 Task: Add the task  Implement rate limiting for better security and resource management to the section Automated Build and Deployment Sprint in the project TouchLine and add a Due Date to the respective task as 2024/04/01.
Action: Key pressed <Key.f7>
Screenshot: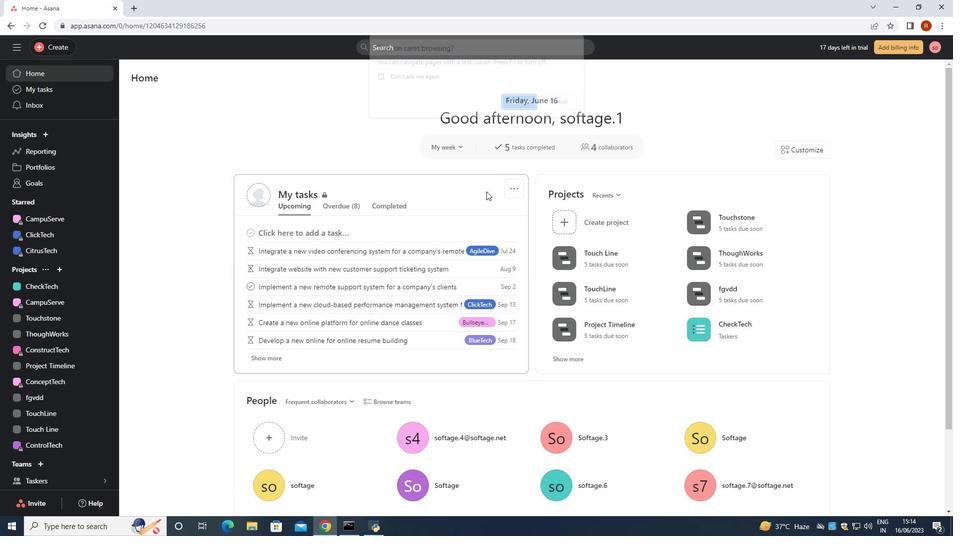 
Action: Mouse moved to (560, 102)
Screenshot: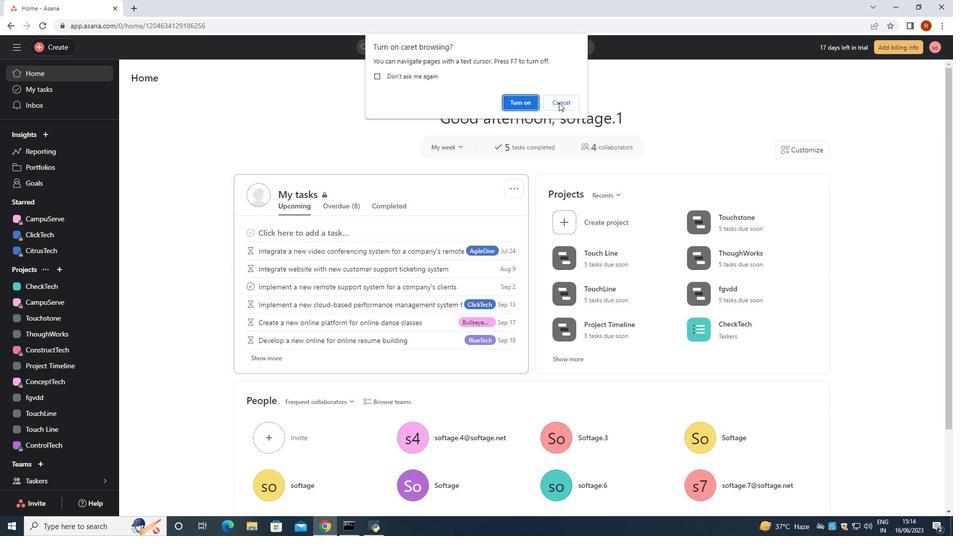 
Action: Mouse pressed left at (560, 102)
Screenshot: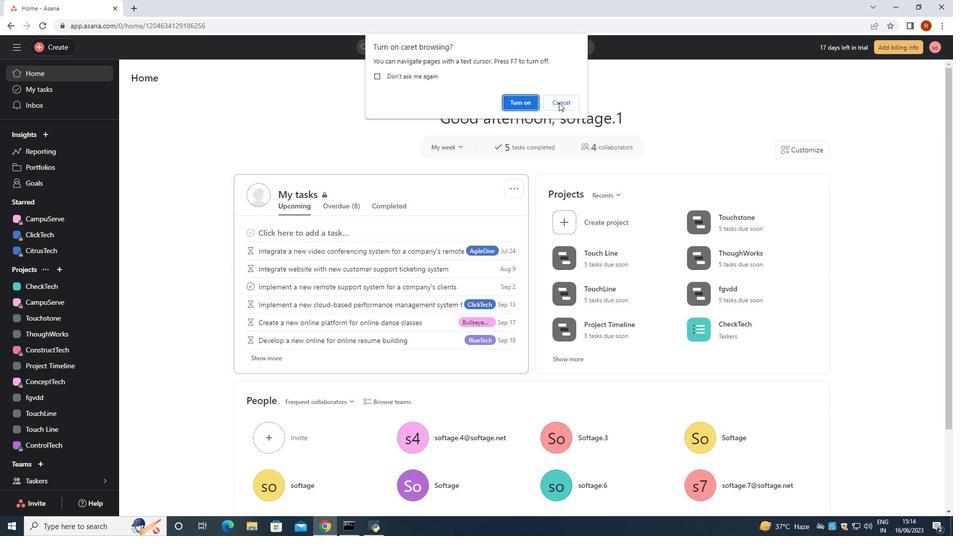 
Action: Mouse moved to (52, 431)
Screenshot: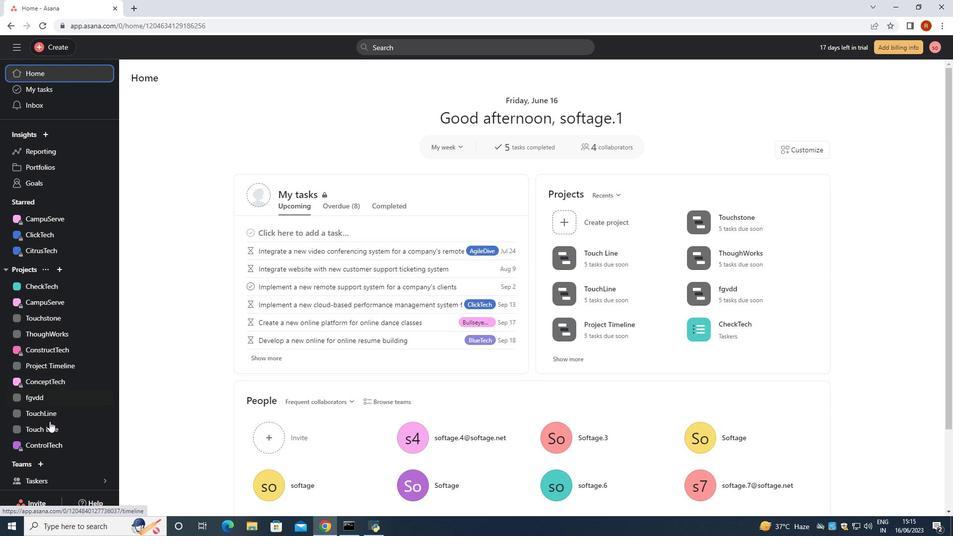 
Action: Mouse pressed left at (52, 431)
Screenshot: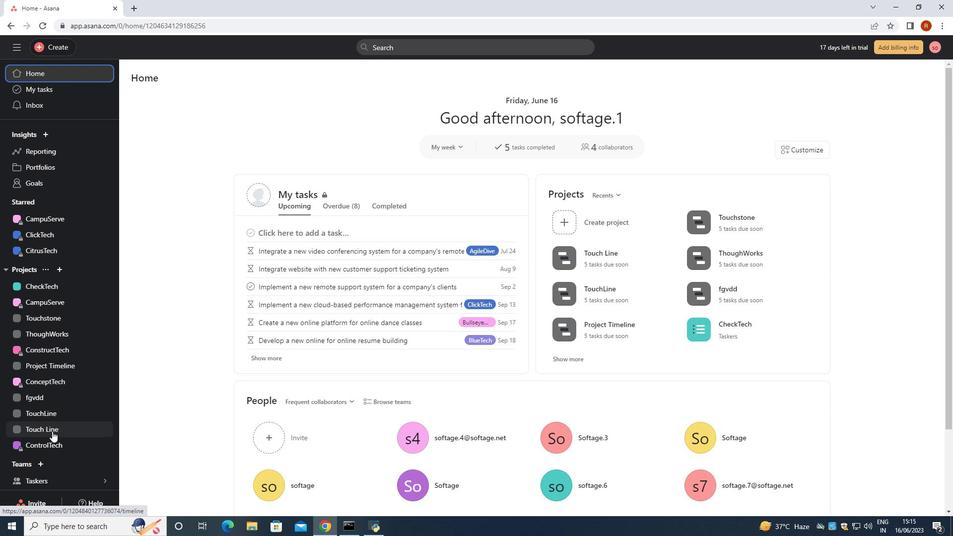 
Action: Mouse moved to (177, 96)
Screenshot: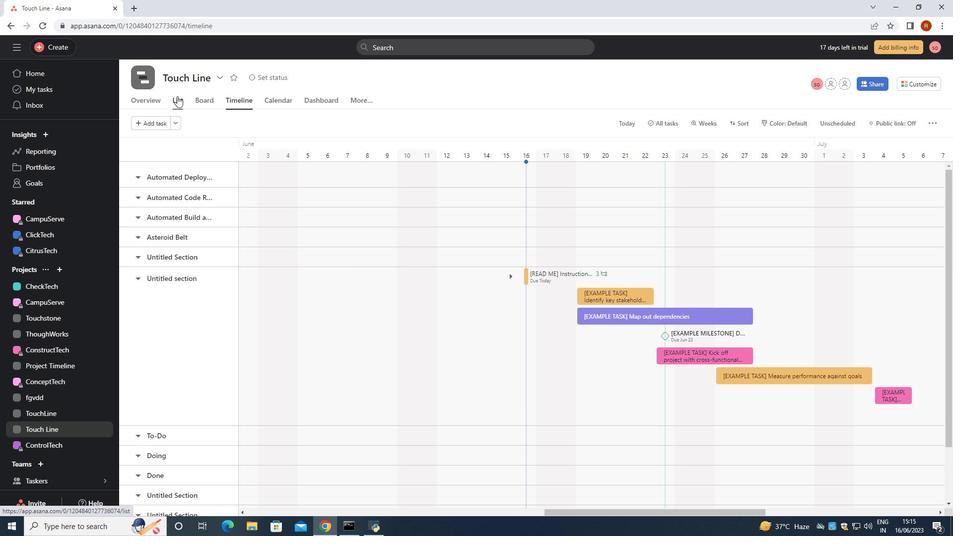 
Action: Mouse pressed left at (177, 96)
Screenshot: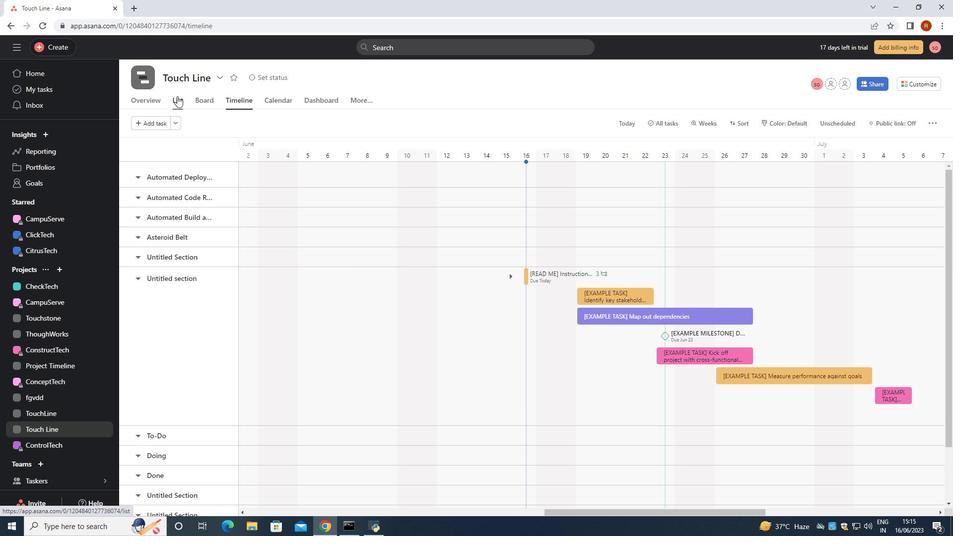 
Action: Mouse moved to (235, 218)
Screenshot: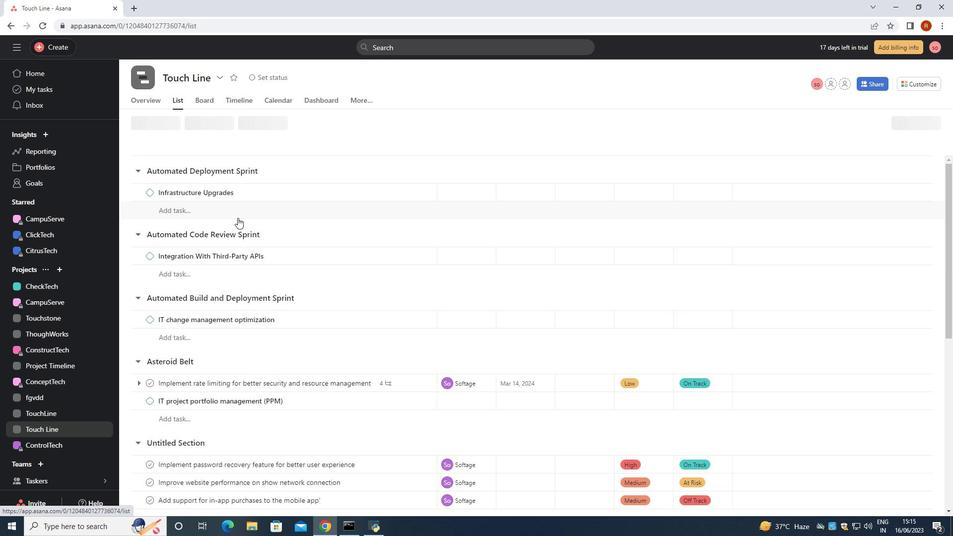 
Action: Mouse scrolled (235, 217) with delta (0, 0)
Screenshot: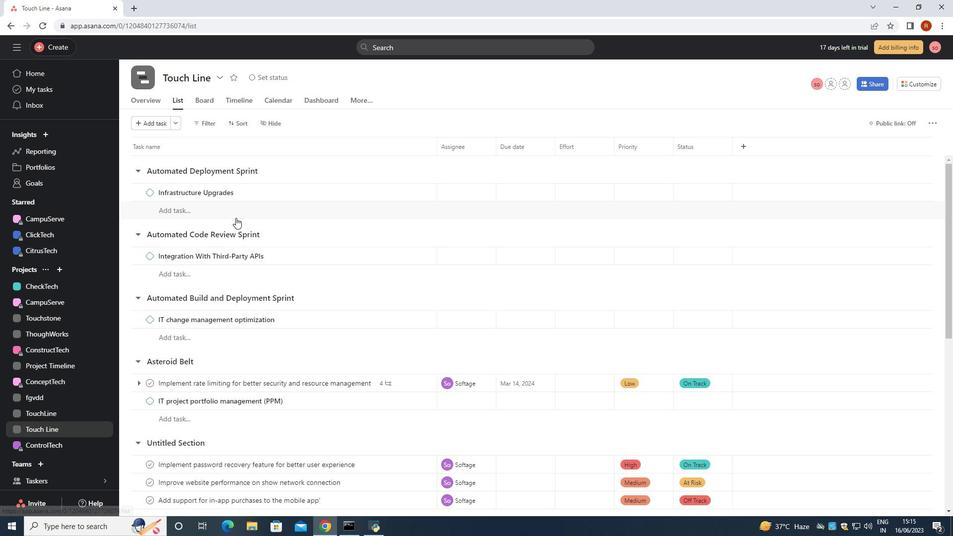 
Action: Mouse scrolled (235, 217) with delta (0, 0)
Screenshot: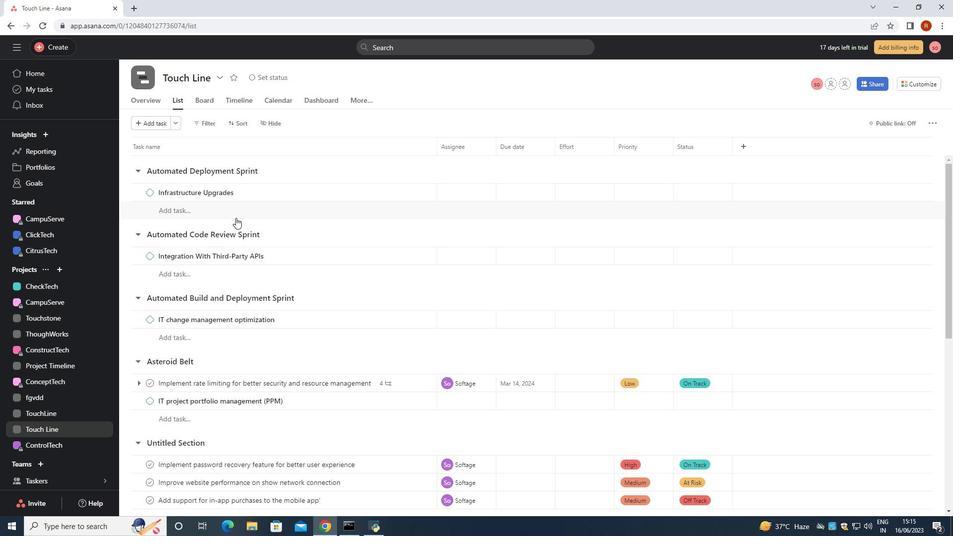 
Action: Mouse scrolled (235, 217) with delta (0, 0)
Screenshot: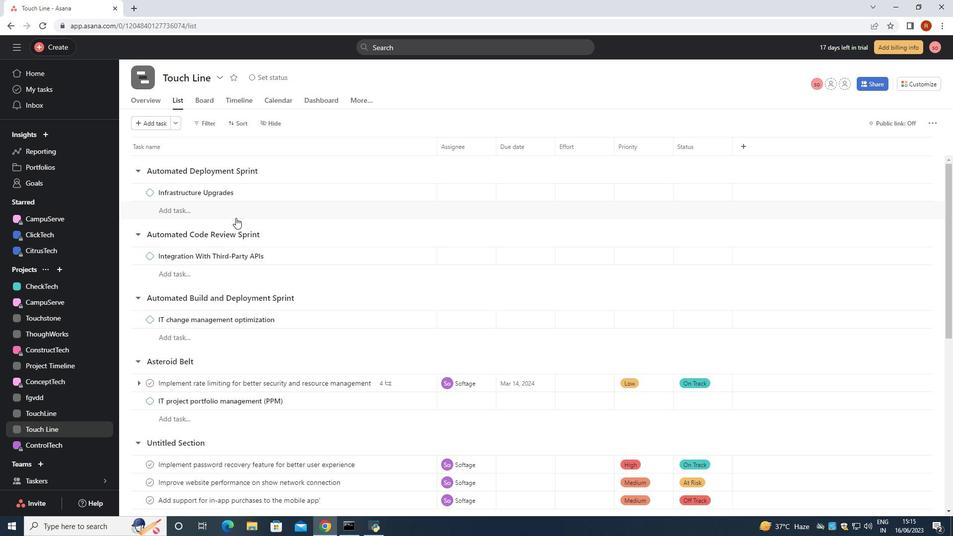 
Action: Mouse scrolled (235, 217) with delta (0, 0)
Screenshot: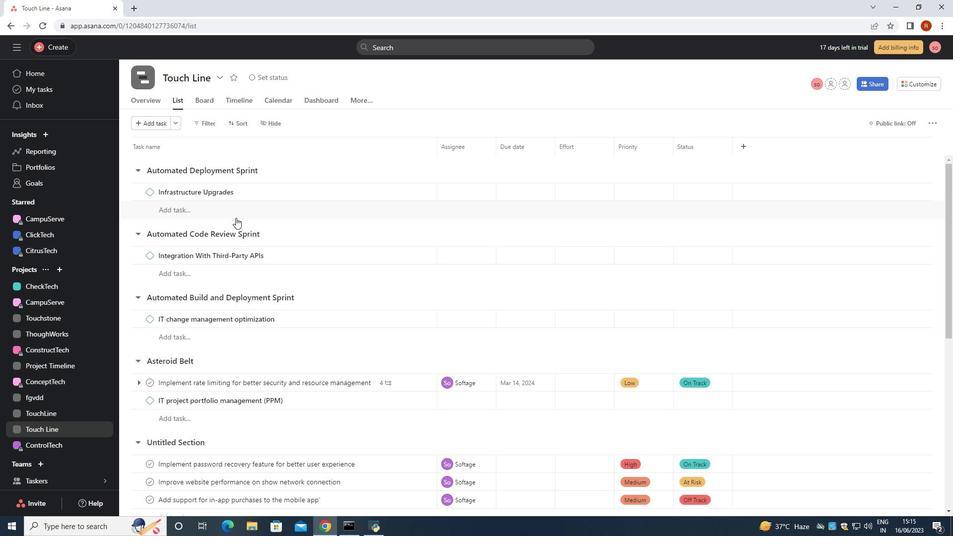
Action: Mouse scrolled (235, 217) with delta (0, 0)
Screenshot: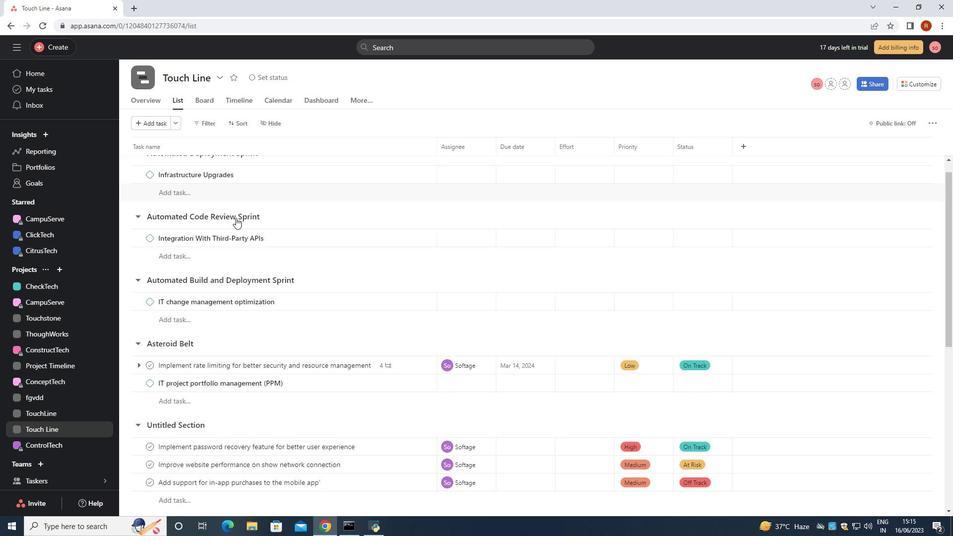 
Action: Mouse scrolled (235, 217) with delta (0, 0)
Screenshot: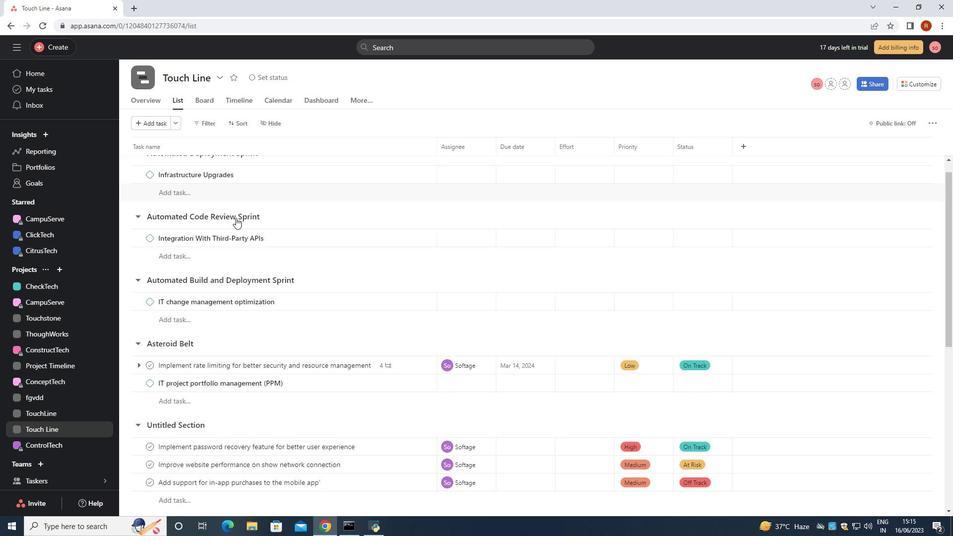 
Action: Mouse scrolled (235, 217) with delta (0, 0)
Screenshot: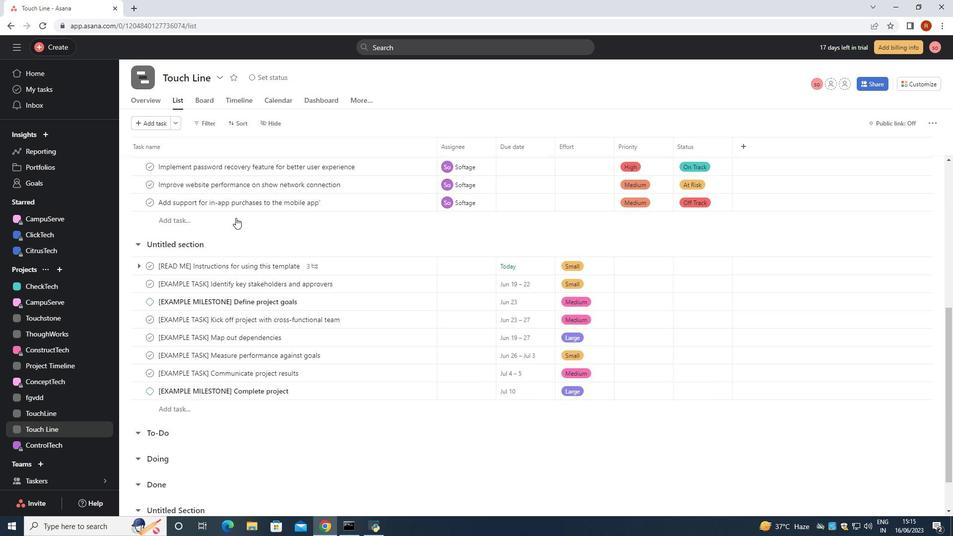 
Action: Mouse moved to (235, 218)
Screenshot: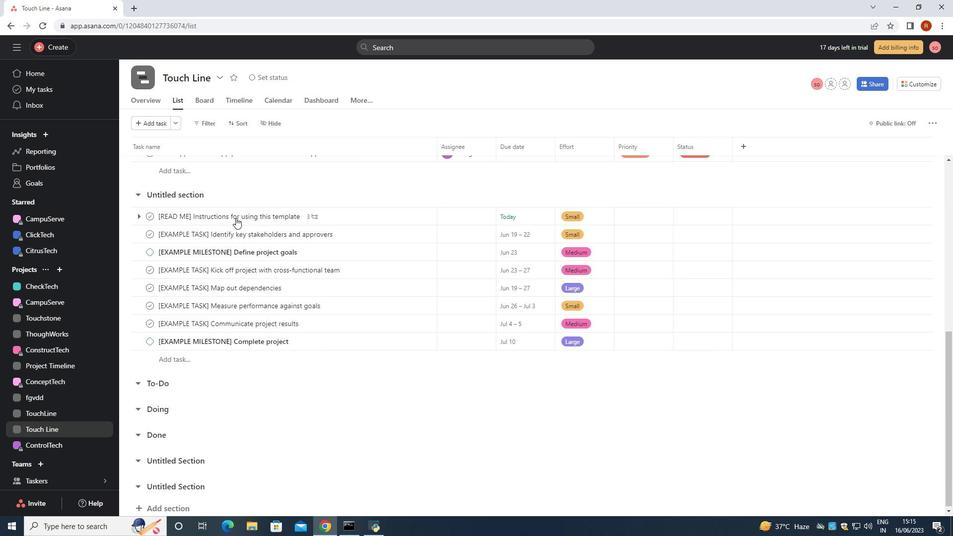 
Action: Mouse scrolled (235, 218) with delta (0, 0)
Screenshot: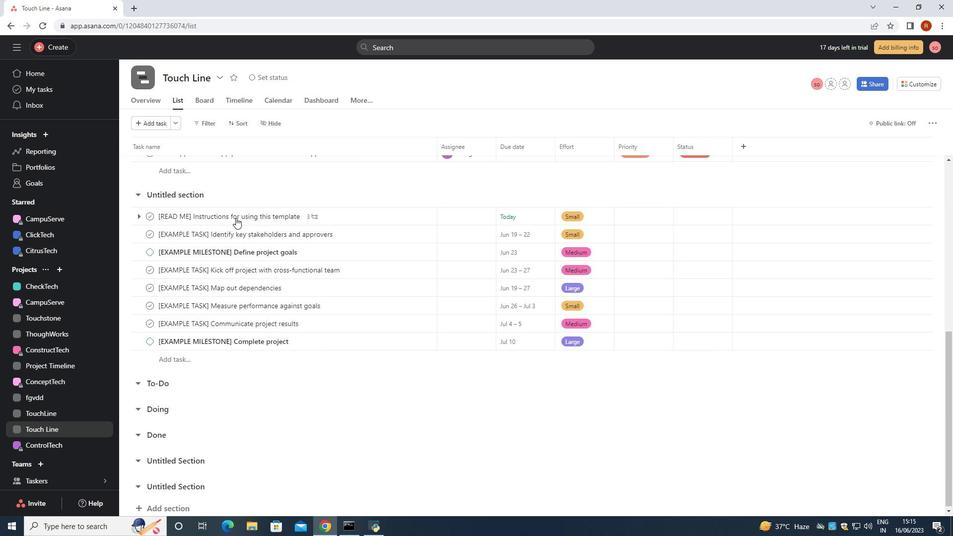 
Action: Mouse scrolled (235, 218) with delta (0, 0)
Screenshot: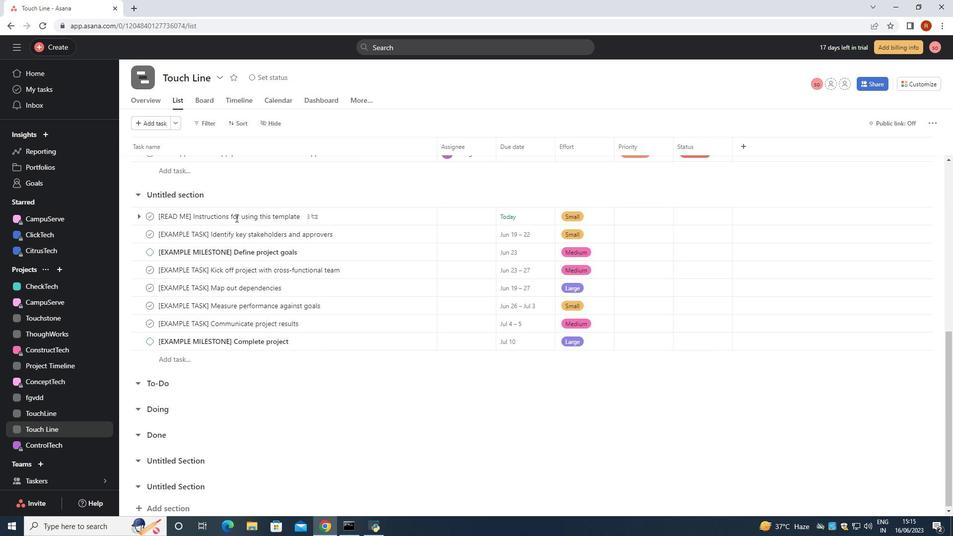 
Action: Mouse moved to (249, 224)
Screenshot: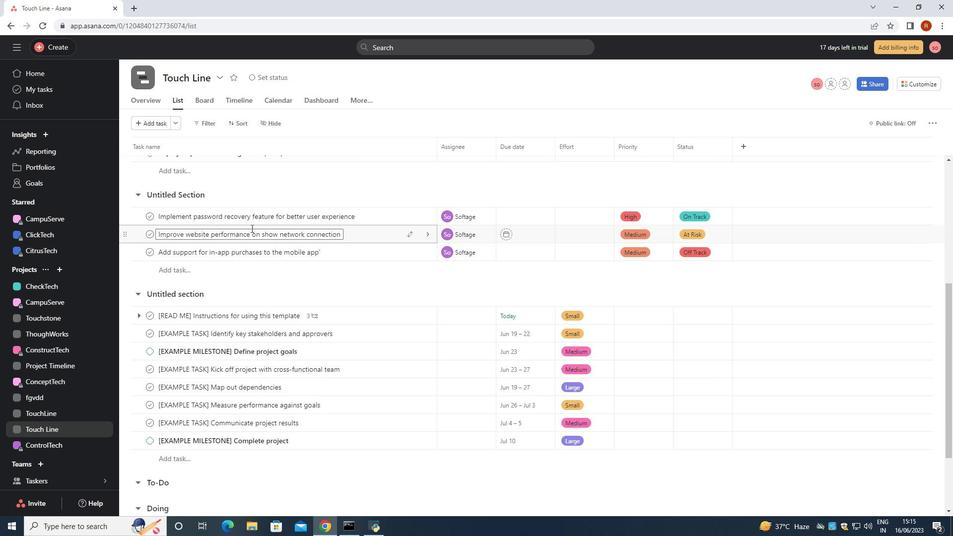 
Action: Mouse scrolled (249, 225) with delta (0, 0)
Screenshot: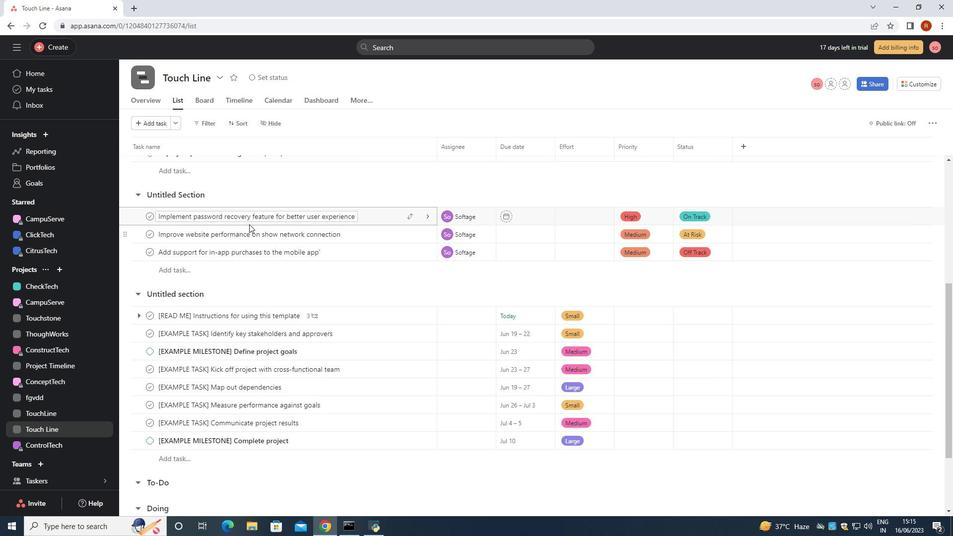 
Action: Mouse scrolled (249, 225) with delta (0, 0)
Screenshot: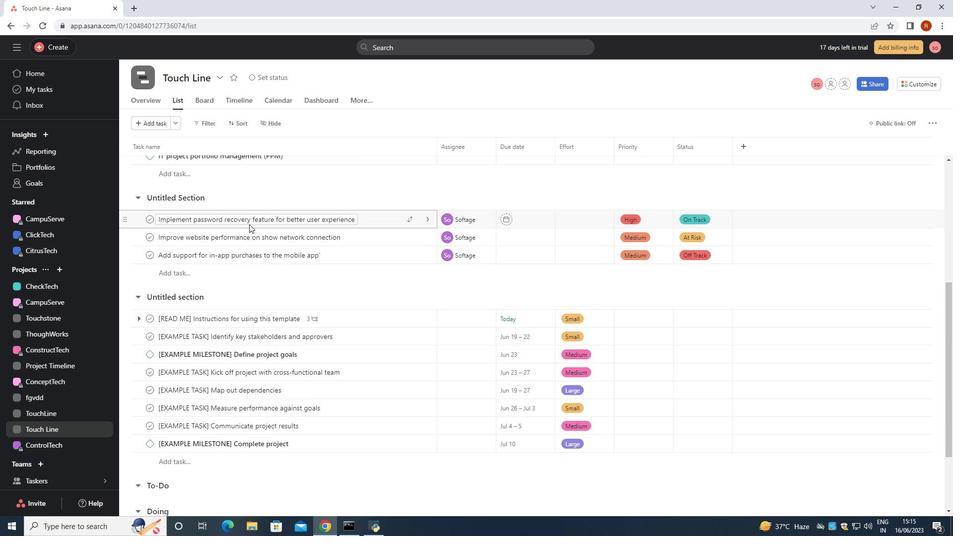 
Action: Mouse moved to (408, 234)
Screenshot: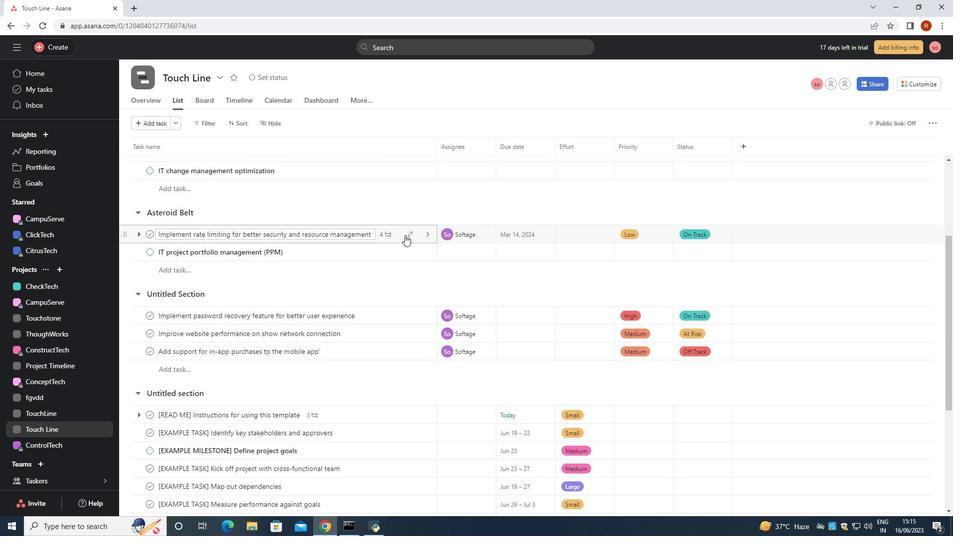 
Action: Mouse pressed left at (408, 234)
Screenshot: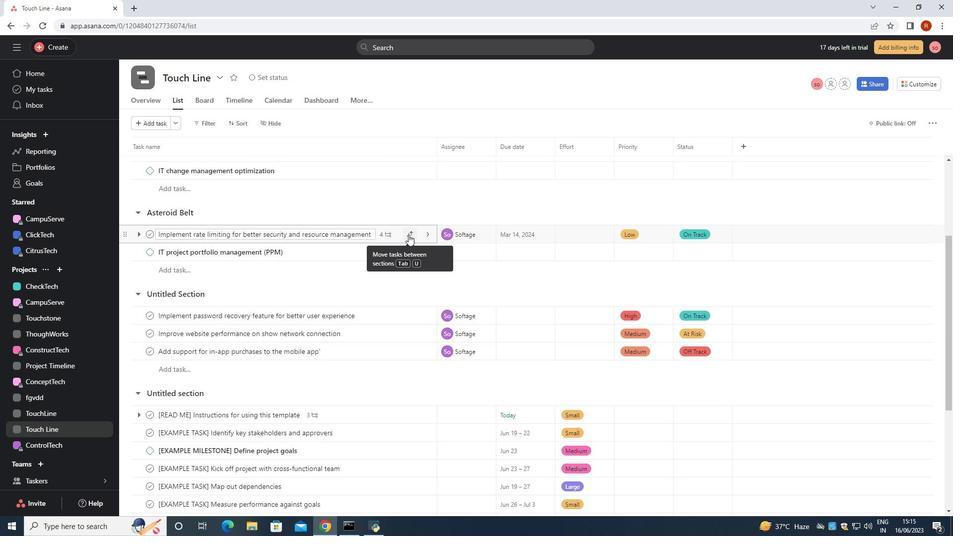 
Action: Mouse moved to (350, 308)
Screenshot: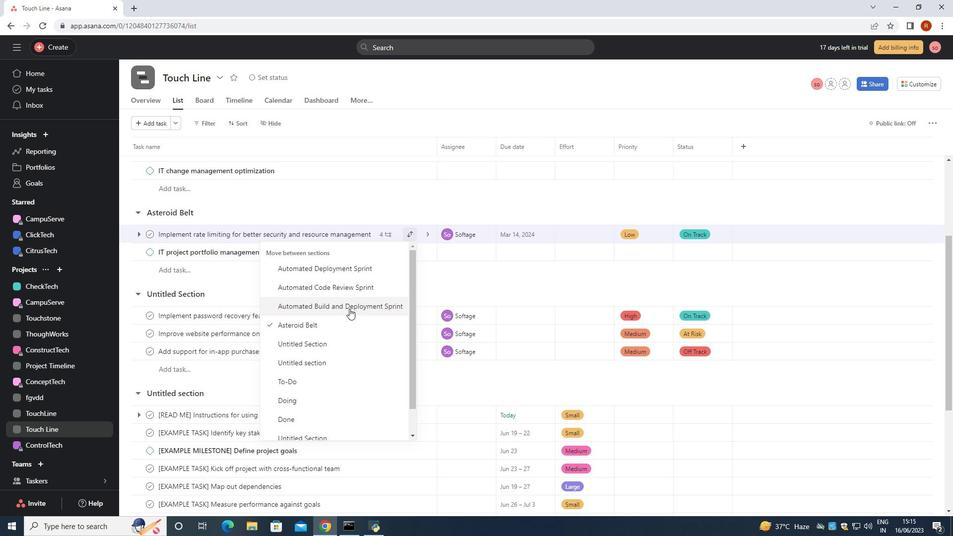 
Action: Mouse pressed left at (350, 308)
Screenshot: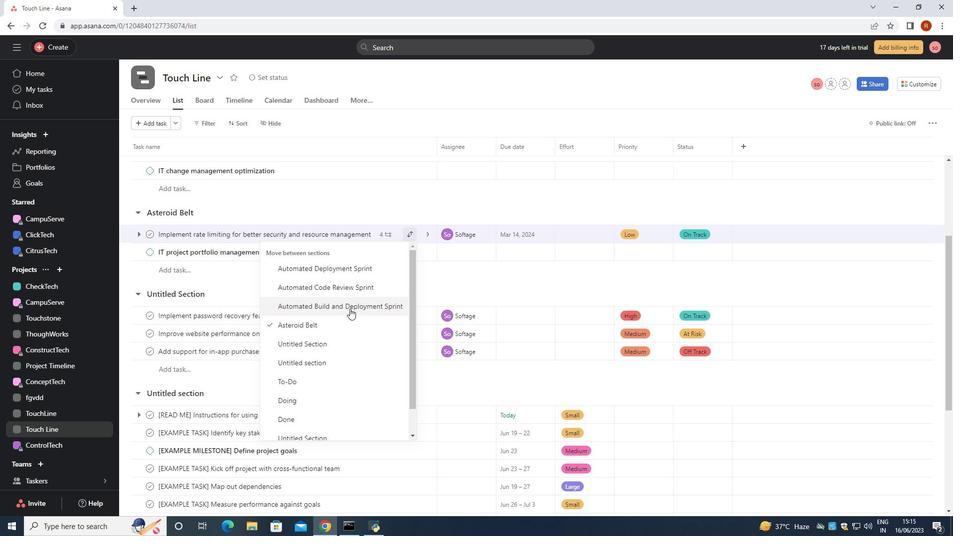 
Action: Mouse moved to (486, 214)
Screenshot: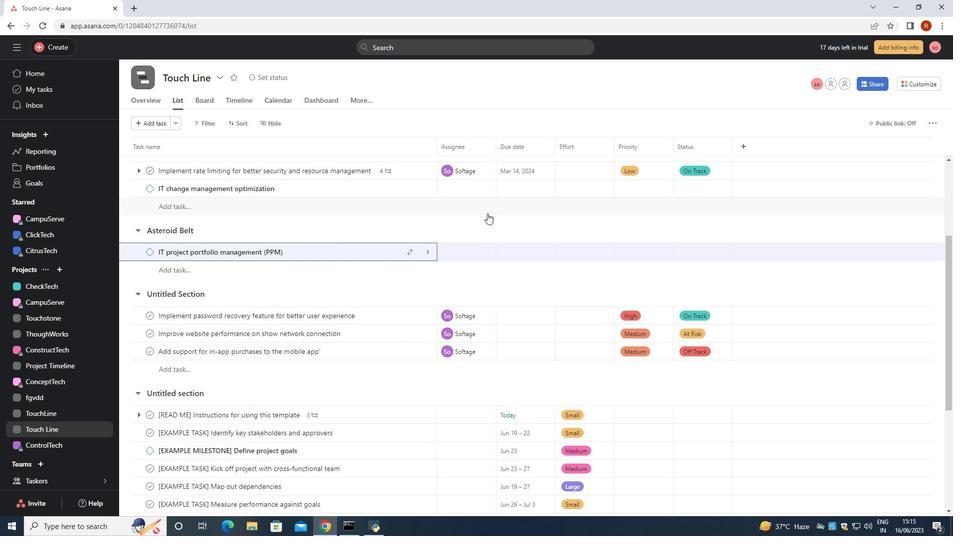 
Action: Mouse scrolled (486, 214) with delta (0, 0)
Screenshot: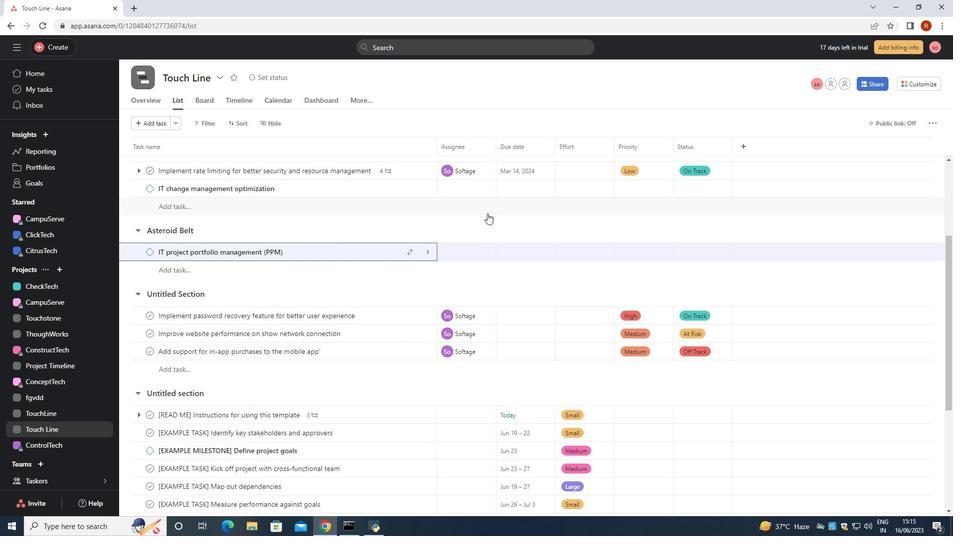 
Action: Mouse moved to (531, 222)
Screenshot: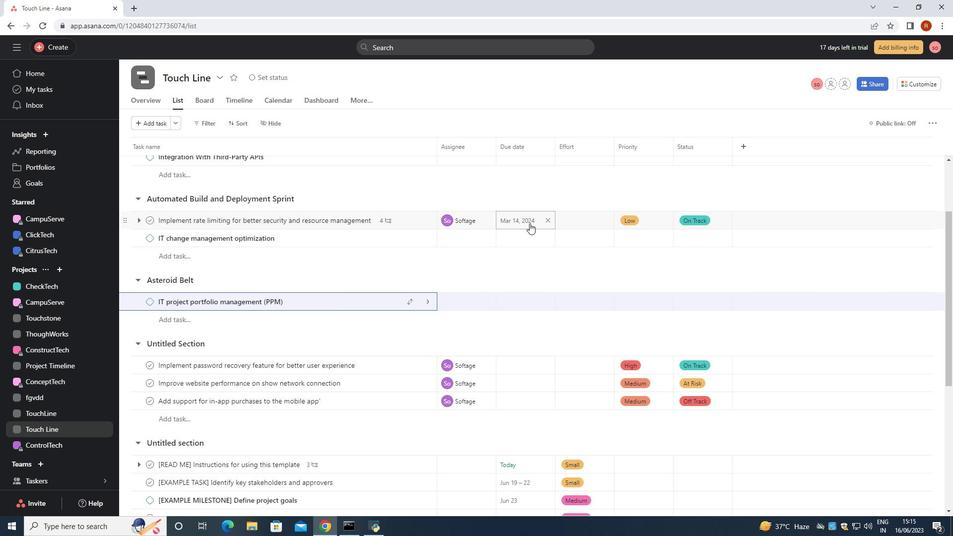 
Action: Mouse pressed left at (531, 222)
Screenshot: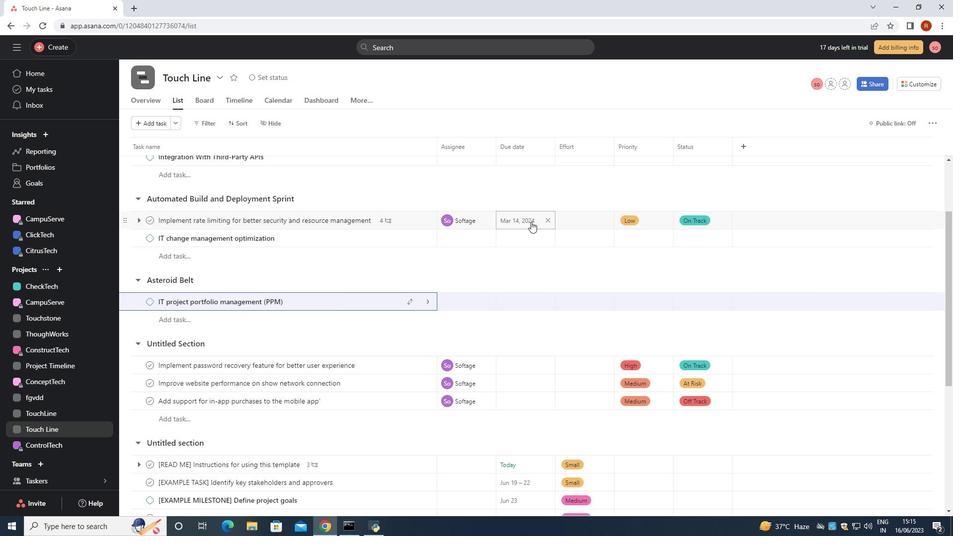 
Action: Mouse moved to (616, 242)
Screenshot: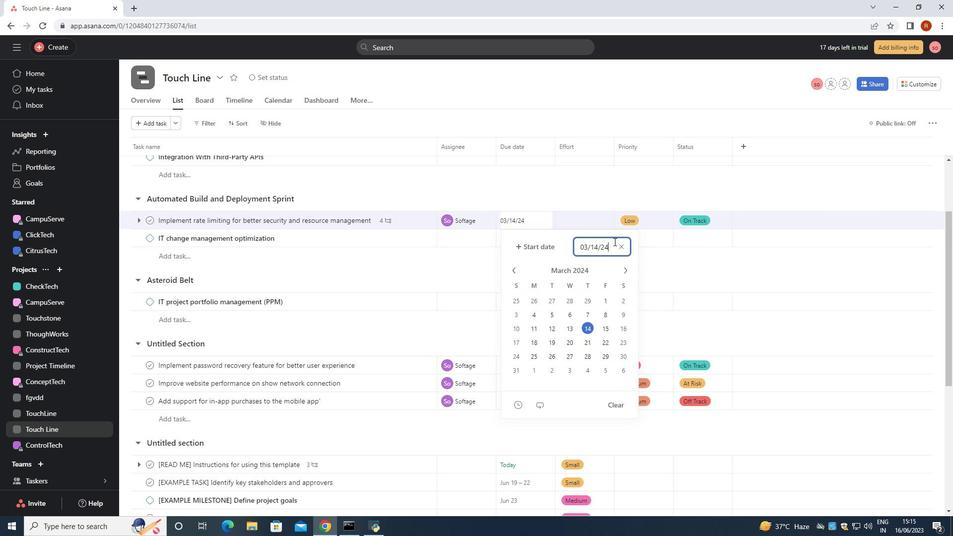 
Action: Key pressed <Key.backspace><Key.backspace><Key.backspace>
Screenshot: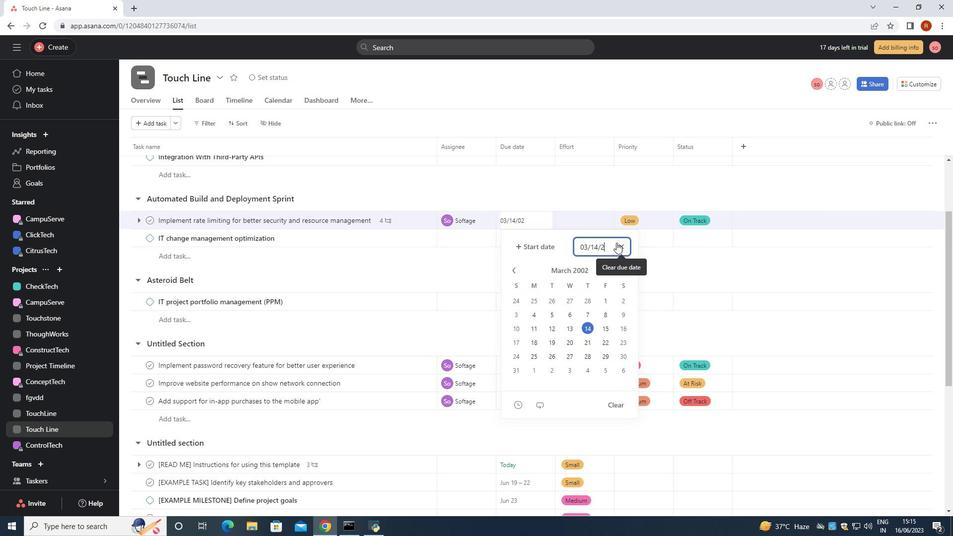 
Action: Mouse moved to (616, 242)
Screenshot: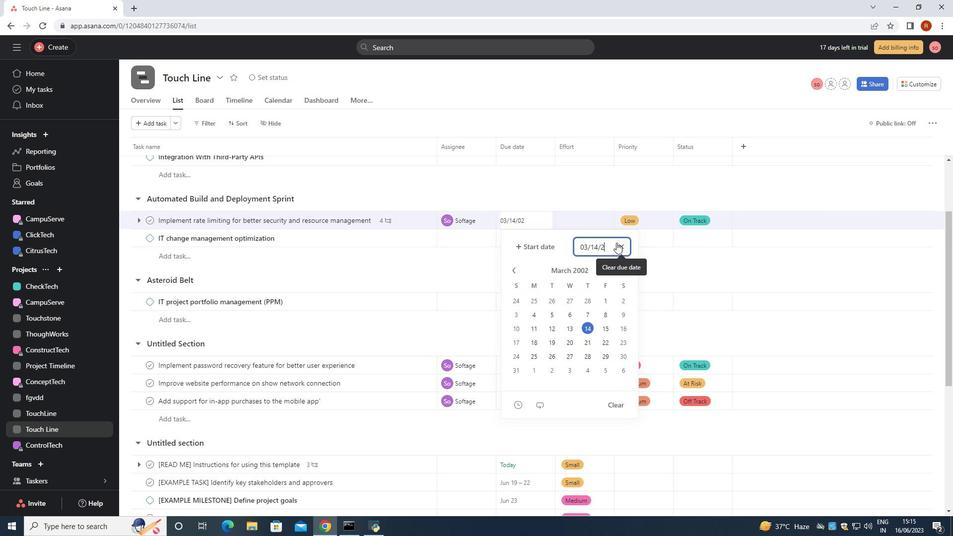 
Action: Key pressed <Key.backspace>
Screenshot: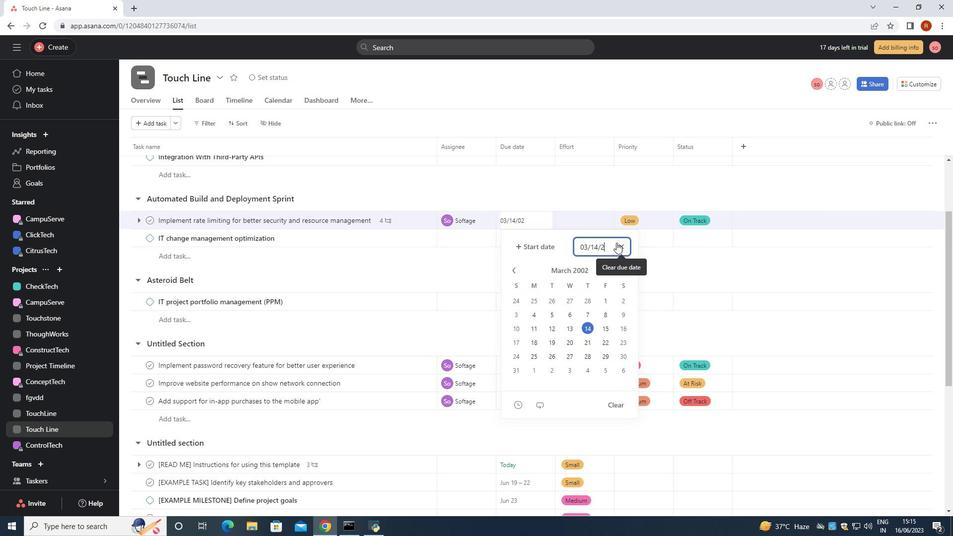 
Action: Mouse moved to (616, 242)
Screenshot: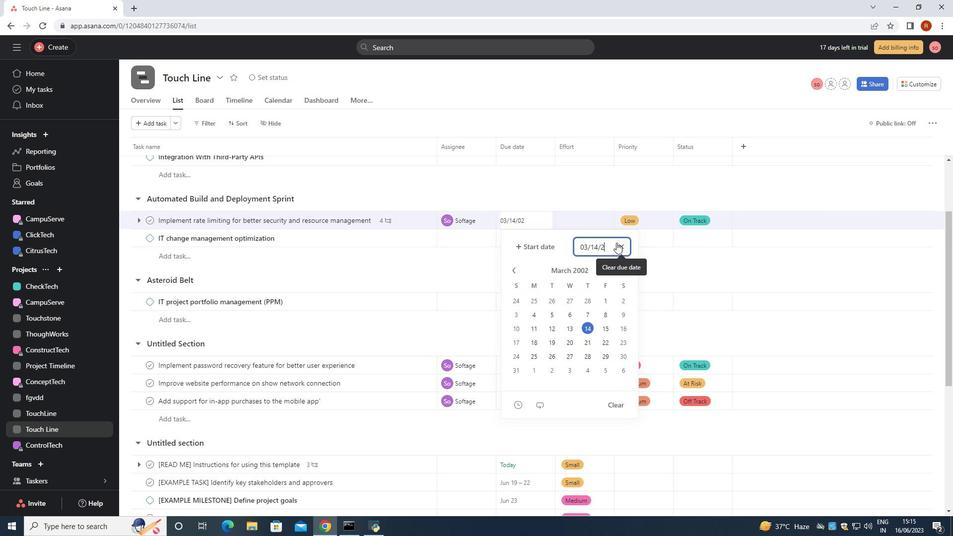
Action: Key pressed <Key.backspace>
Screenshot: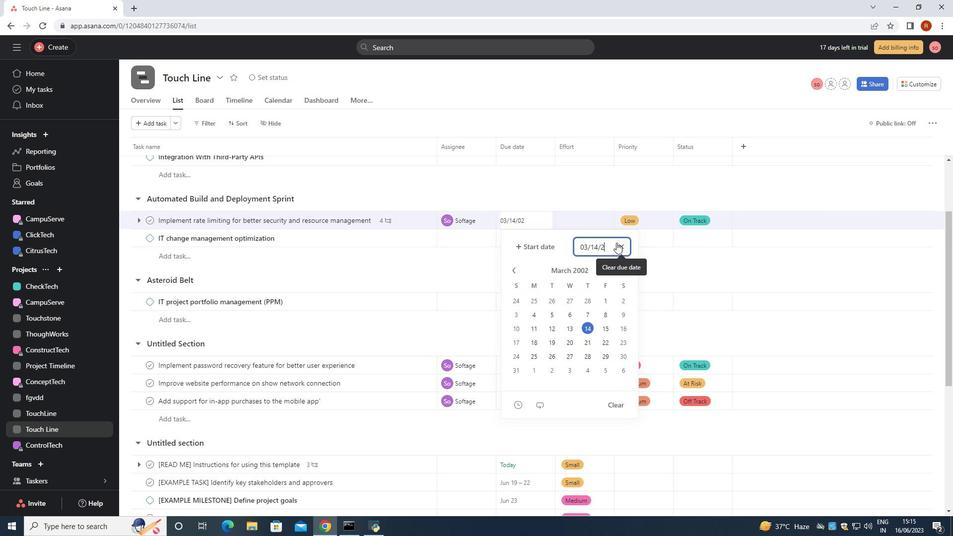 
Action: Mouse moved to (615, 243)
Screenshot: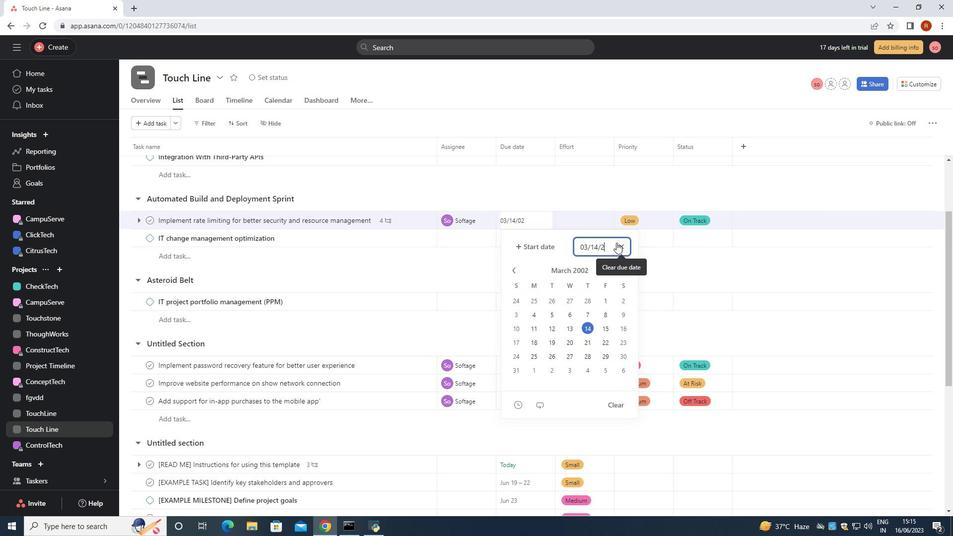 
Action: Key pressed <Key.backspace>
Screenshot: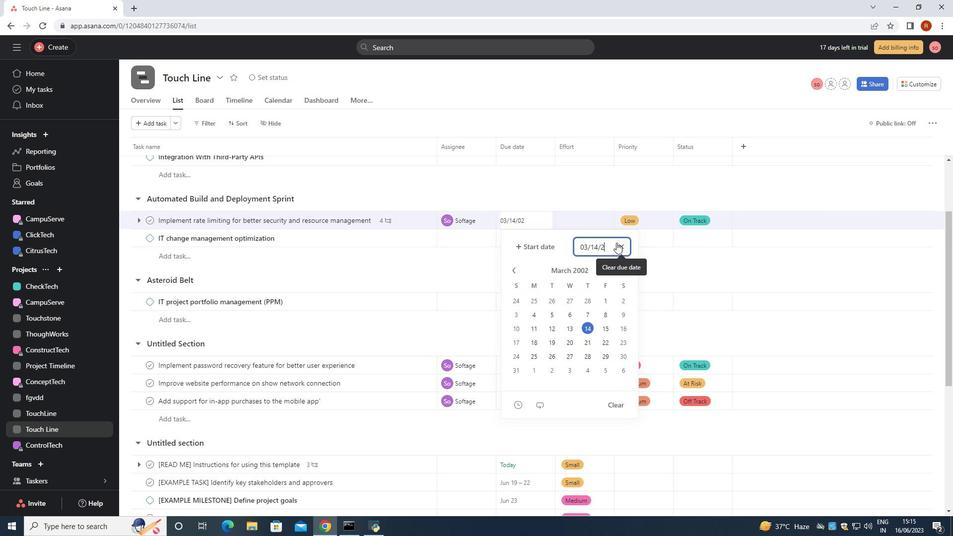 
Action: Mouse moved to (614, 243)
Screenshot: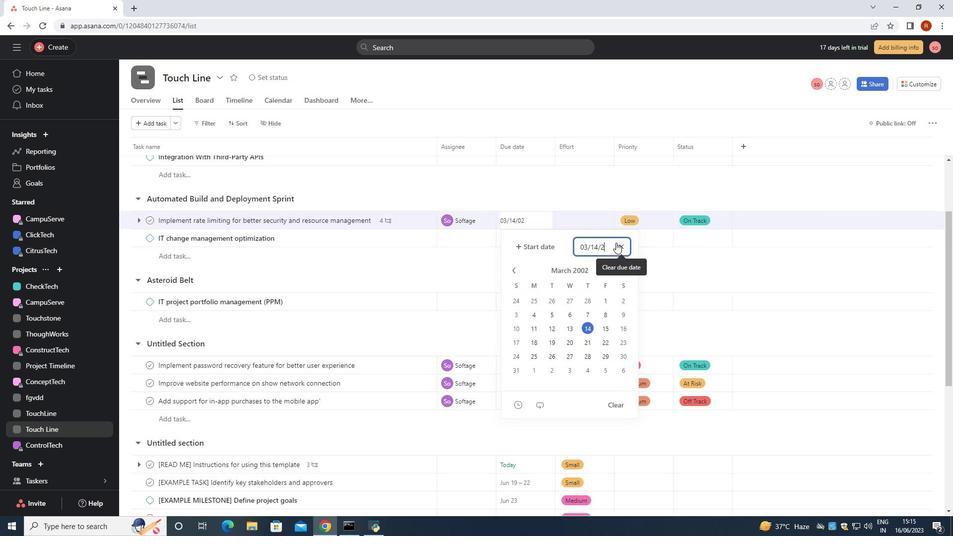 
Action: Key pressed <Key.backspace>
Screenshot: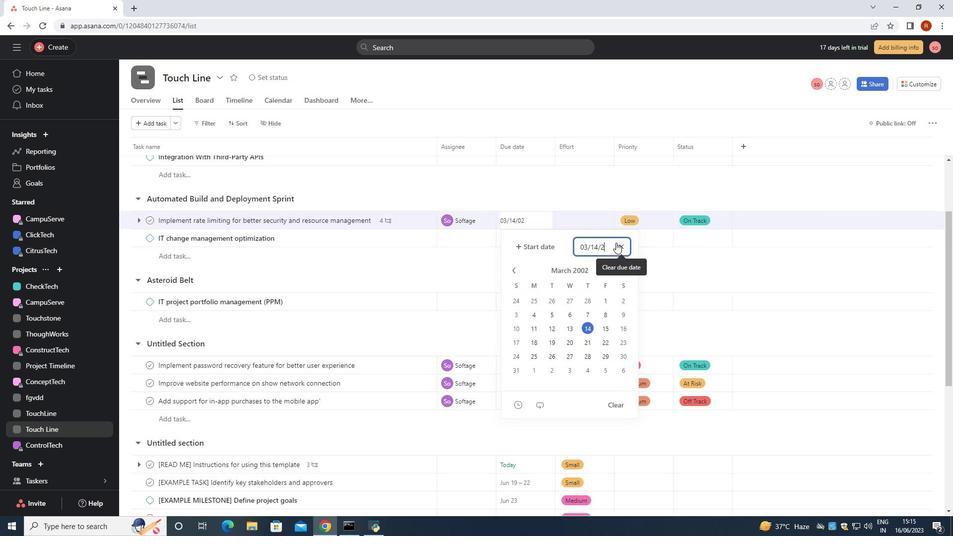 
Action: Mouse moved to (613, 243)
Screenshot: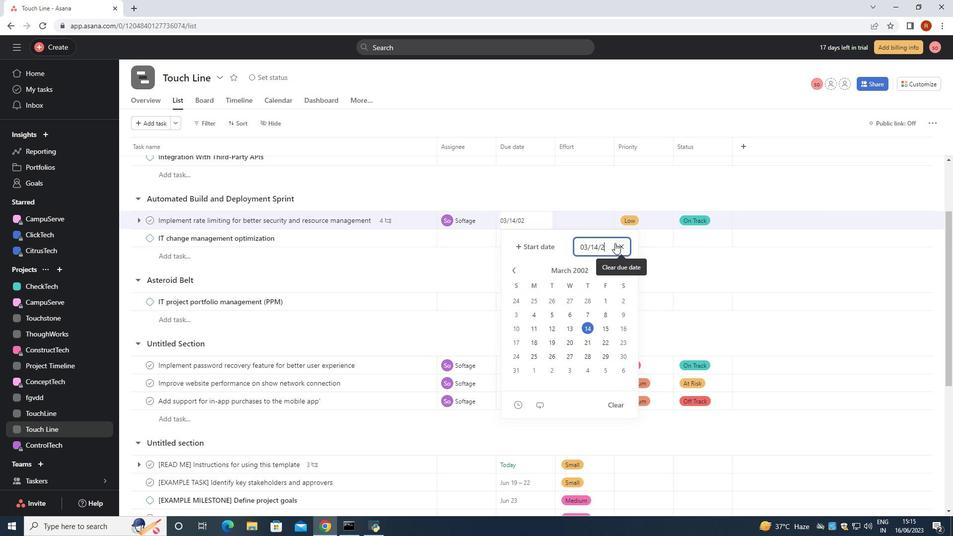
Action: Key pressed <Key.backspace>
Screenshot: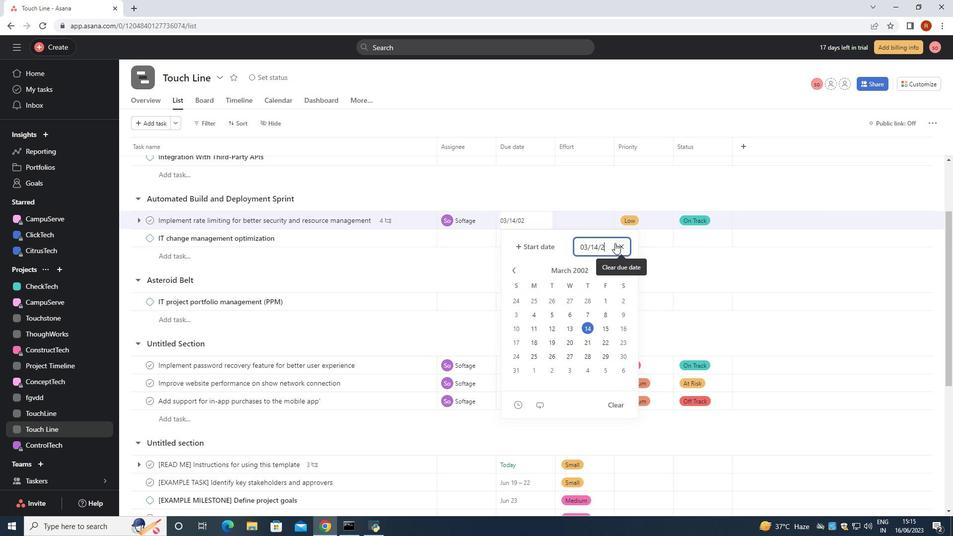 
Action: Mouse moved to (611, 244)
Screenshot: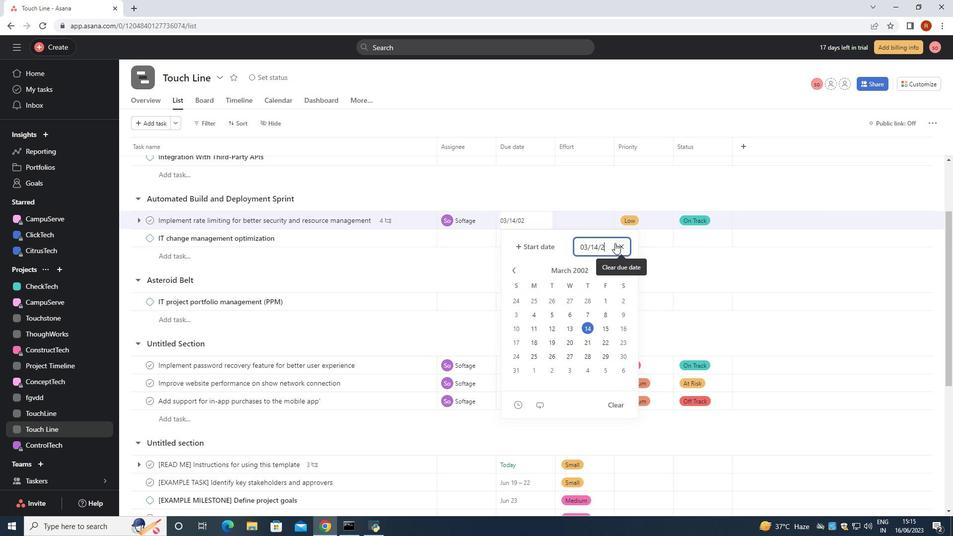 
Action: Key pressed <Key.backspace><Key.backspace>
Screenshot: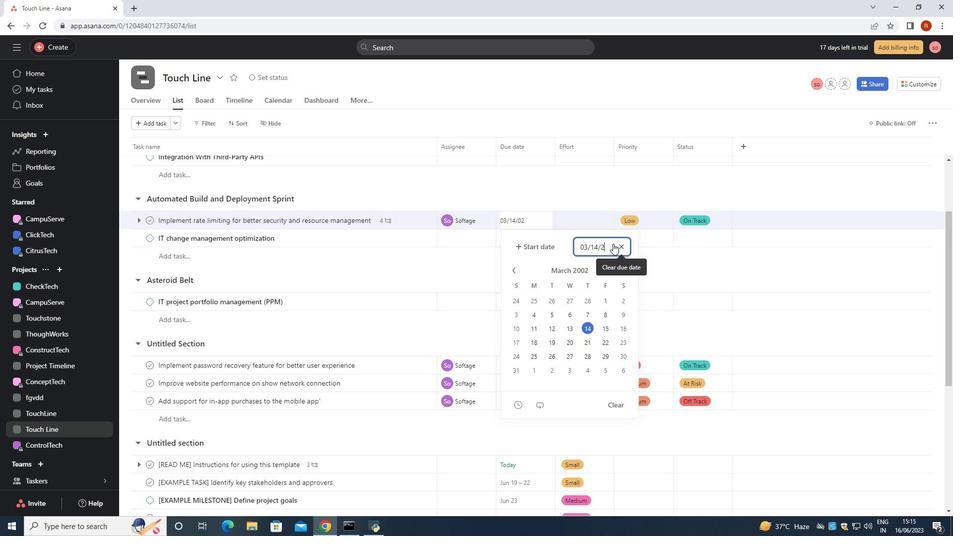 
Action: Mouse moved to (610, 244)
Screenshot: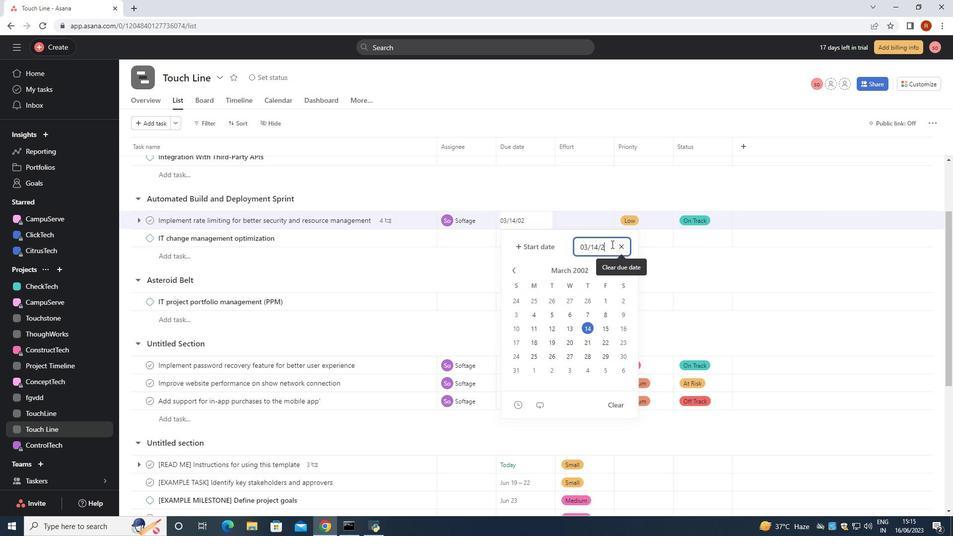 
Action: Key pressed <Key.backspace>
Screenshot: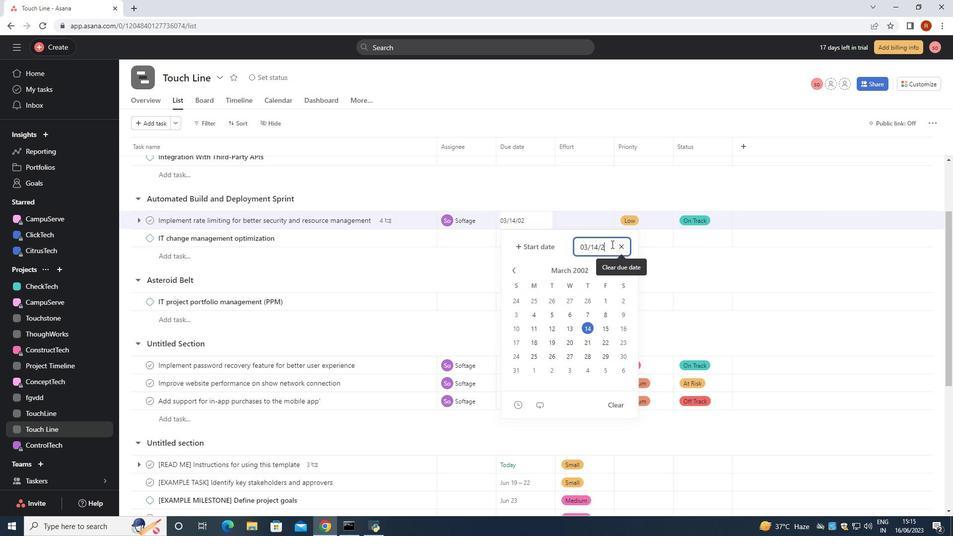 
Action: Mouse moved to (609, 244)
Screenshot: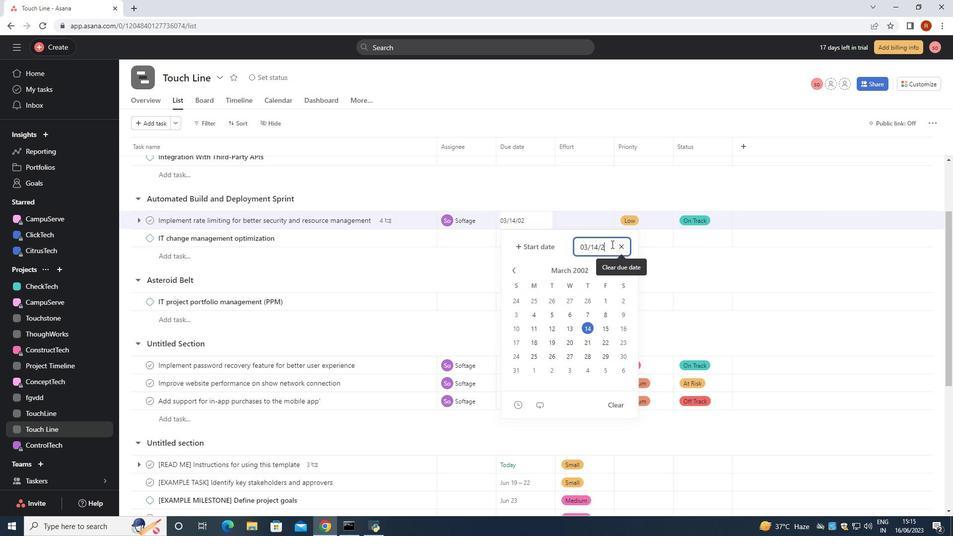 
Action: Key pressed <Key.backspace>
Screenshot: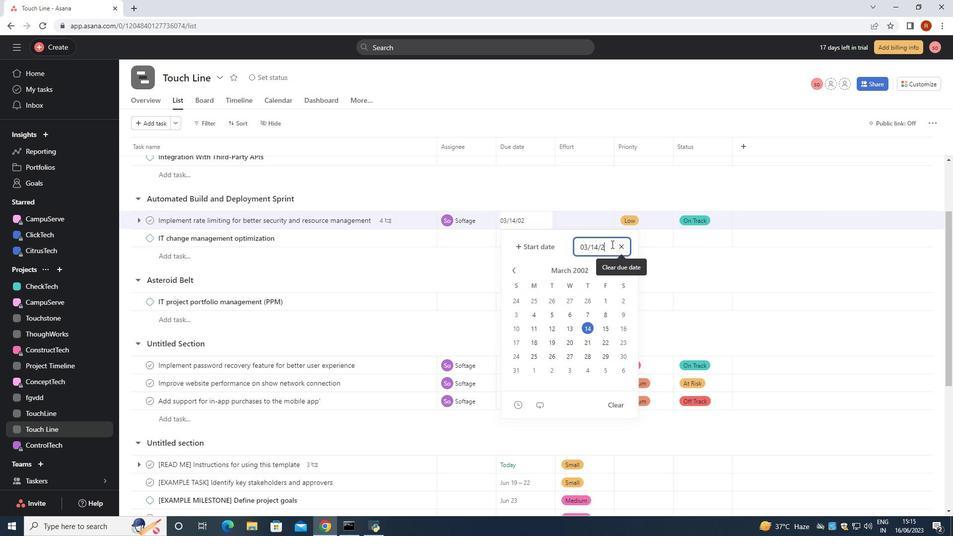 
Action: Mouse moved to (608, 244)
Screenshot: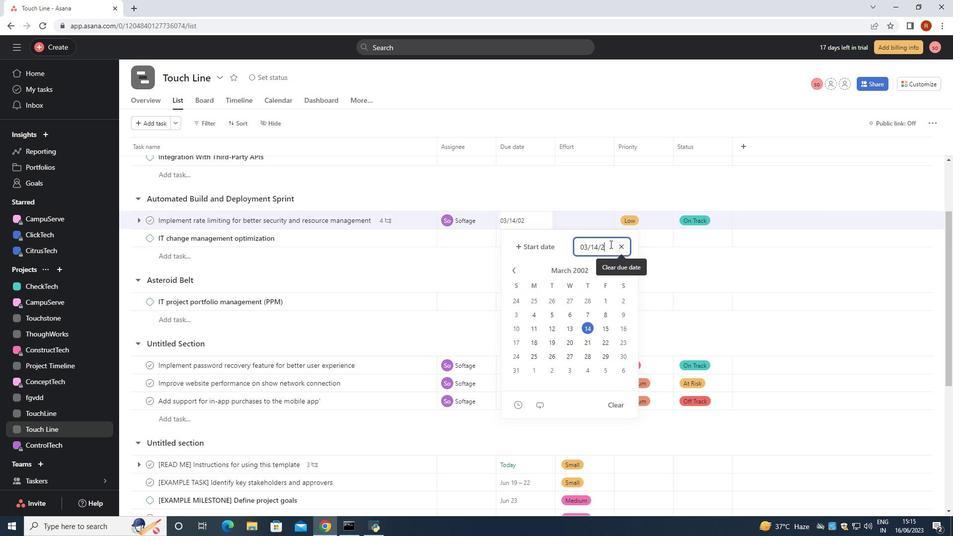 
Action: Key pressed <Key.backspace><Key.backspace>
Screenshot: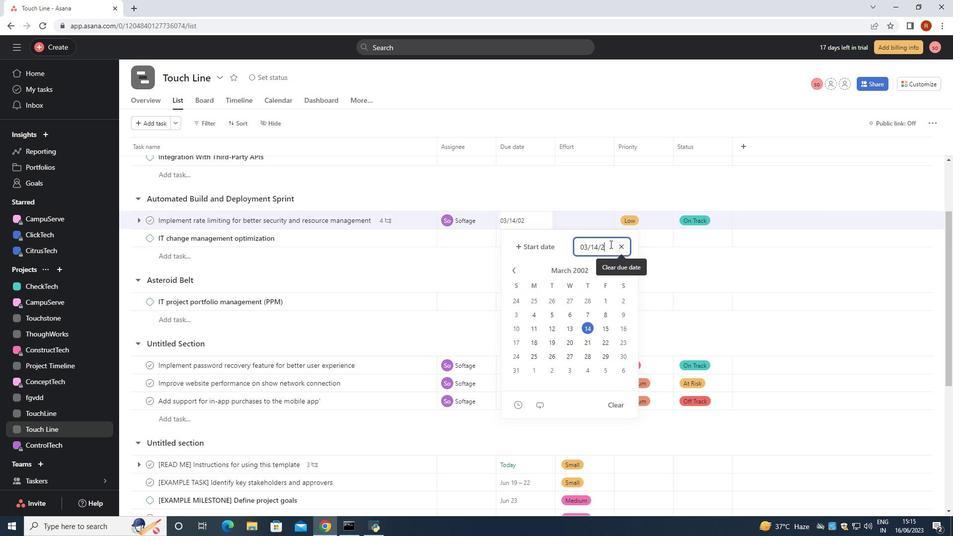 
Action: Mouse moved to (608, 244)
Screenshot: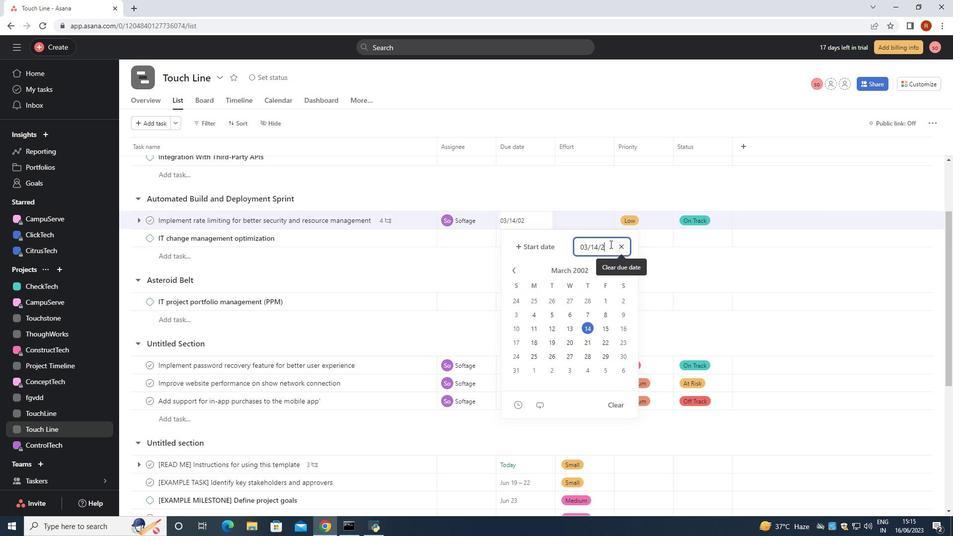 
Action: Key pressed <Key.backspace><Key.backspace><Key.backspace><Key.backspace>
Screenshot: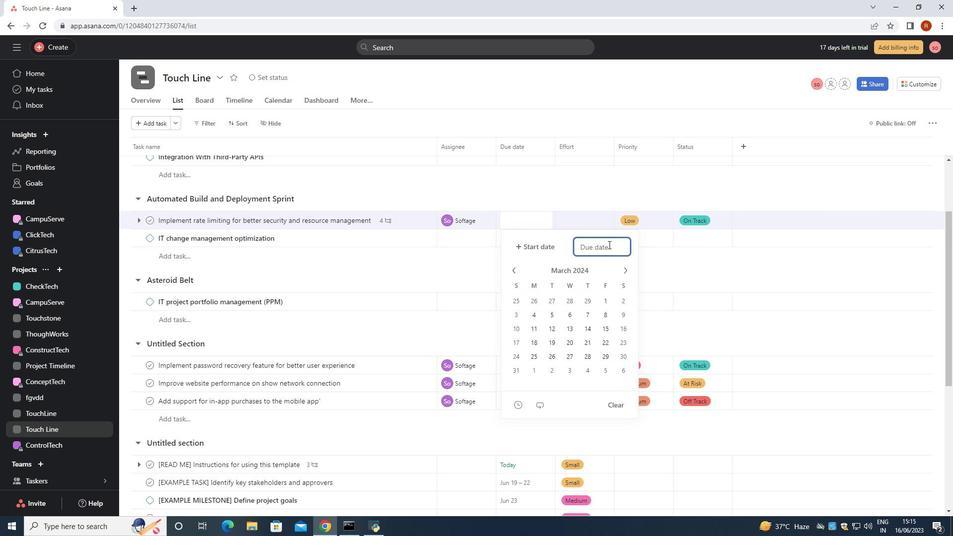 
Action: Mouse moved to (606, 244)
Screenshot: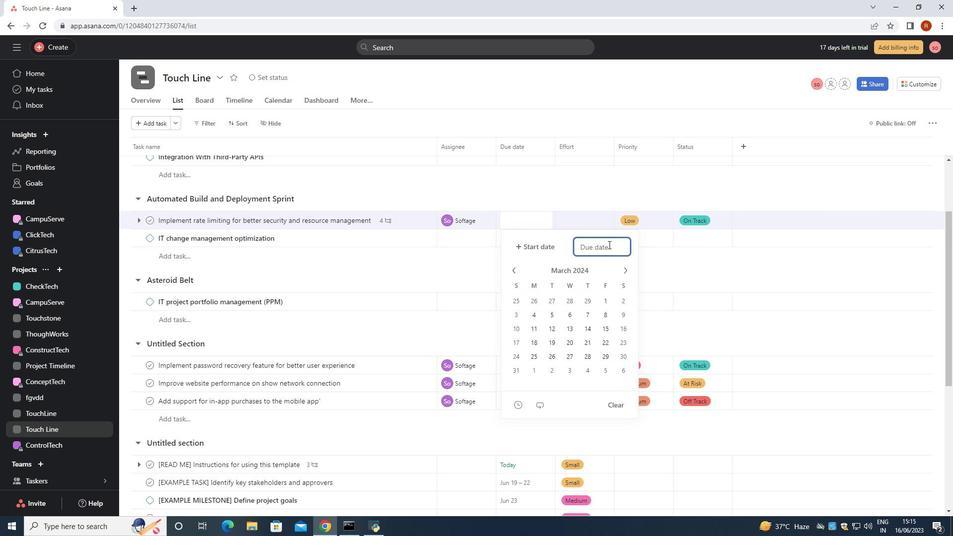 
Action: Key pressed 2024/04/01
Screenshot: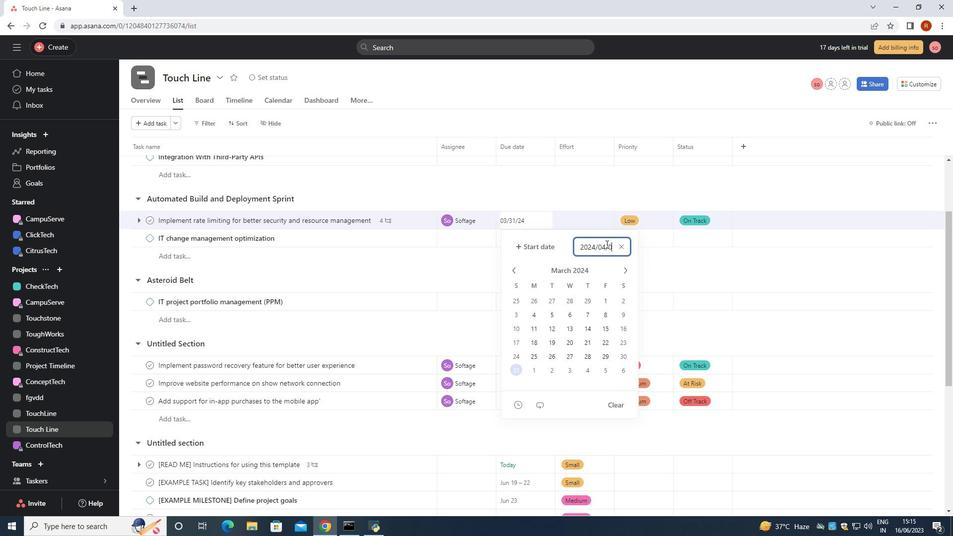 
Action: Mouse moved to (599, 241)
Screenshot: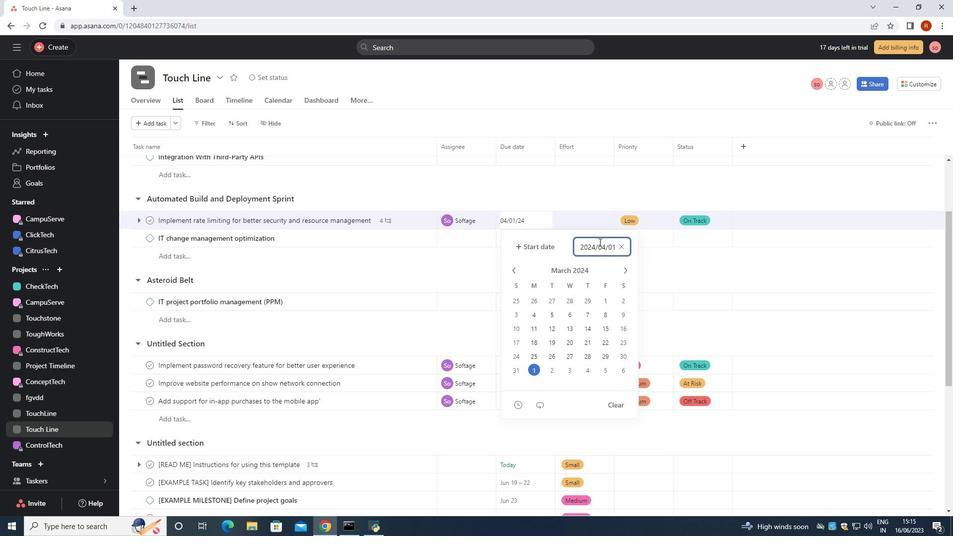 
Action: Key pressed <Key.enter>
Screenshot: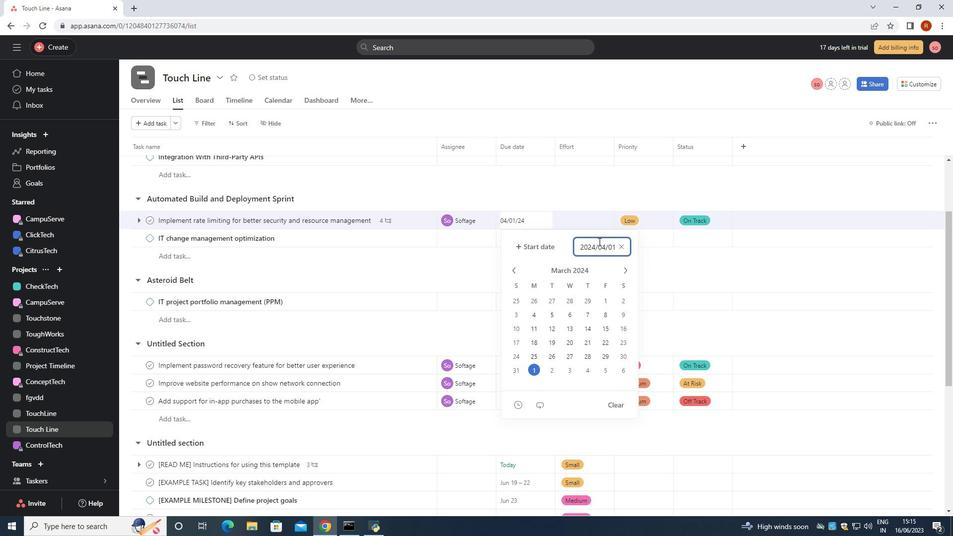 
Action: Mouse moved to (596, 239)
Screenshot: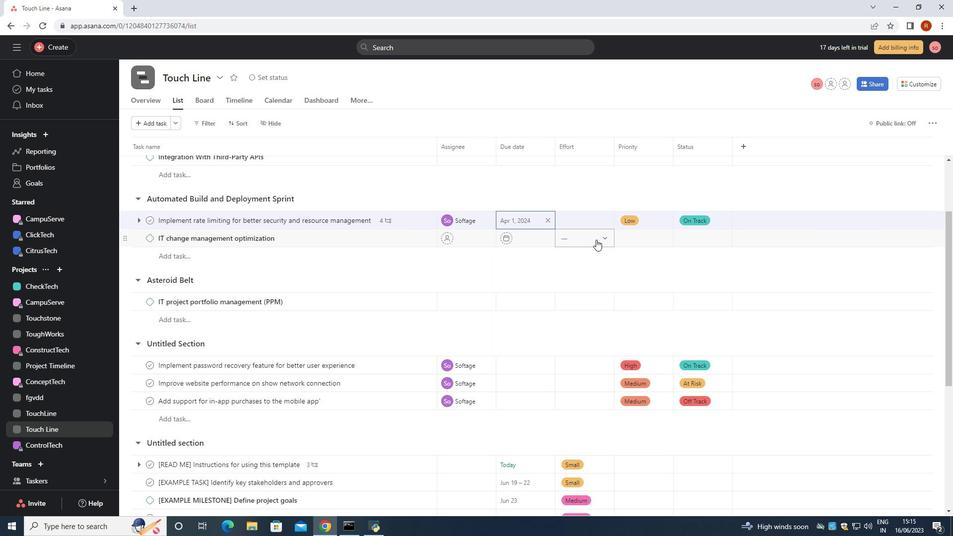 
